 Task: Add description for volunteer experience "Tutored underprivileged students for academic success".
Action: Mouse moved to (696, 65)
Screenshot: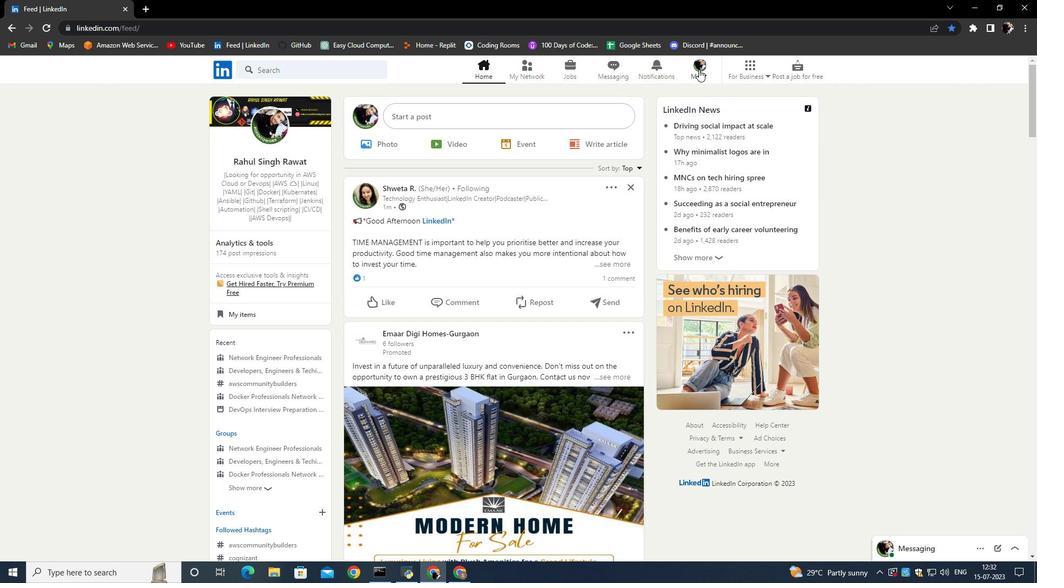 
Action: Mouse pressed left at (696, 65)
Screenshot: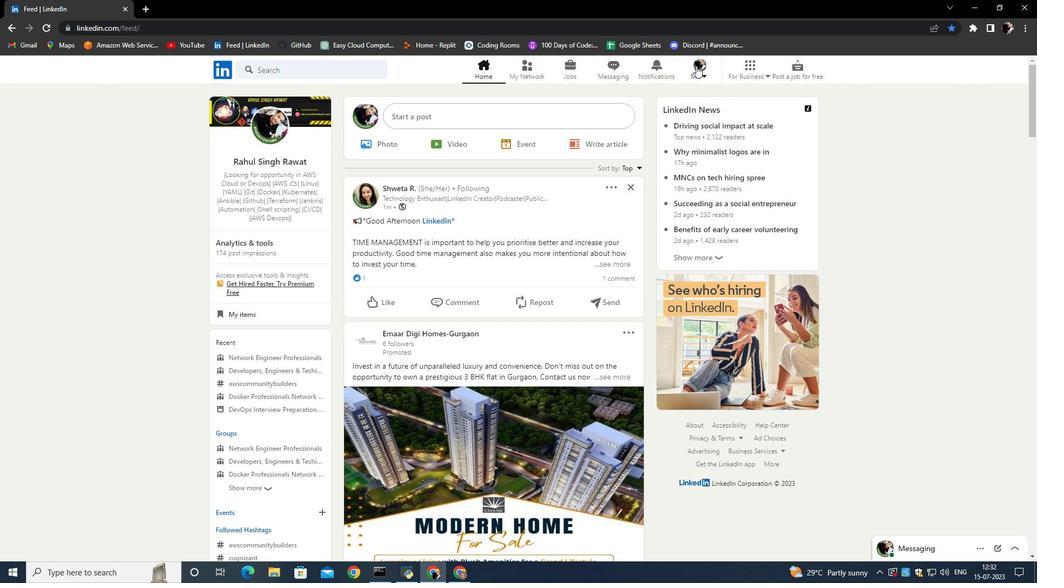 
Action: Mouse moved to (607, 140)
Screenshot: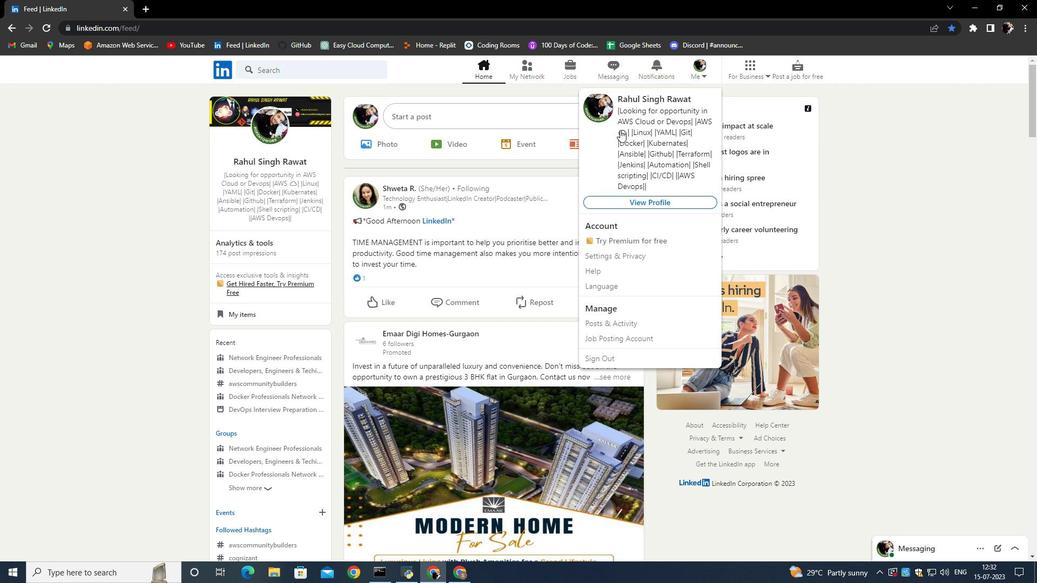 
Action: Mouse pressed left at (607, 140)
Screenshot: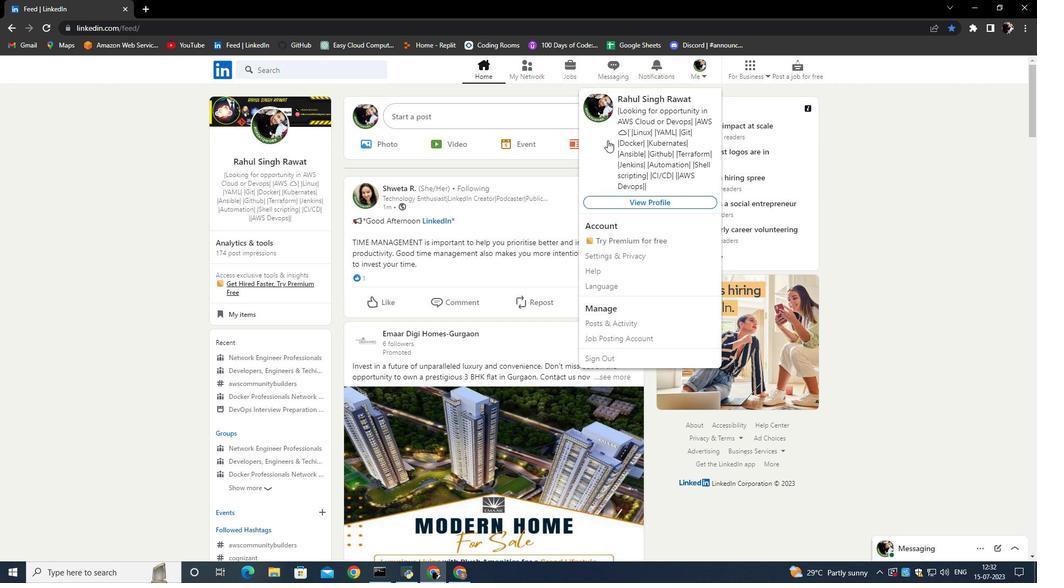 
Action: Mouse moved to (328, 407)
Screenshot: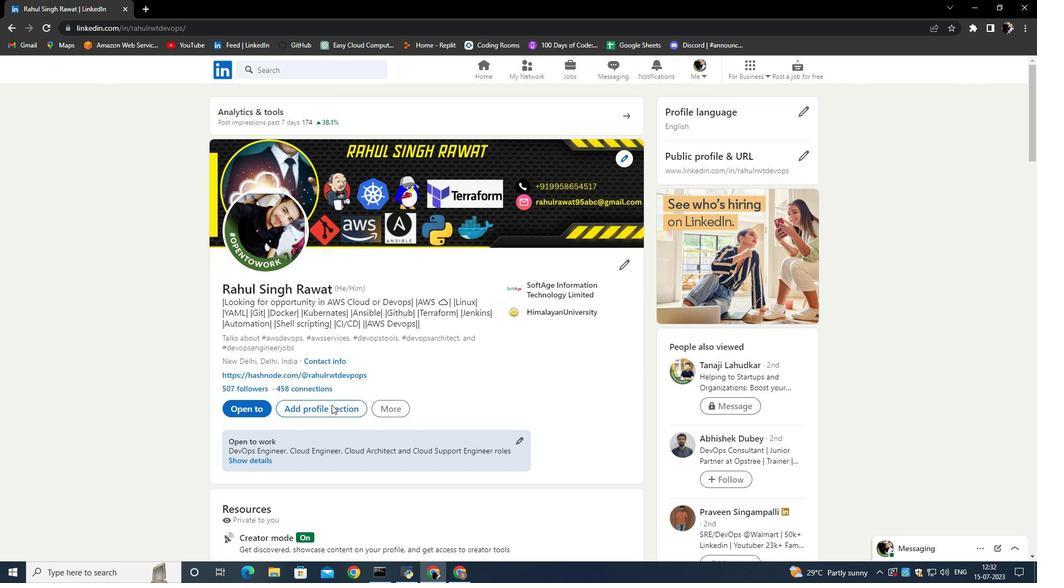 
Action: Mouse pressed left at (328, 407)
Screenshot: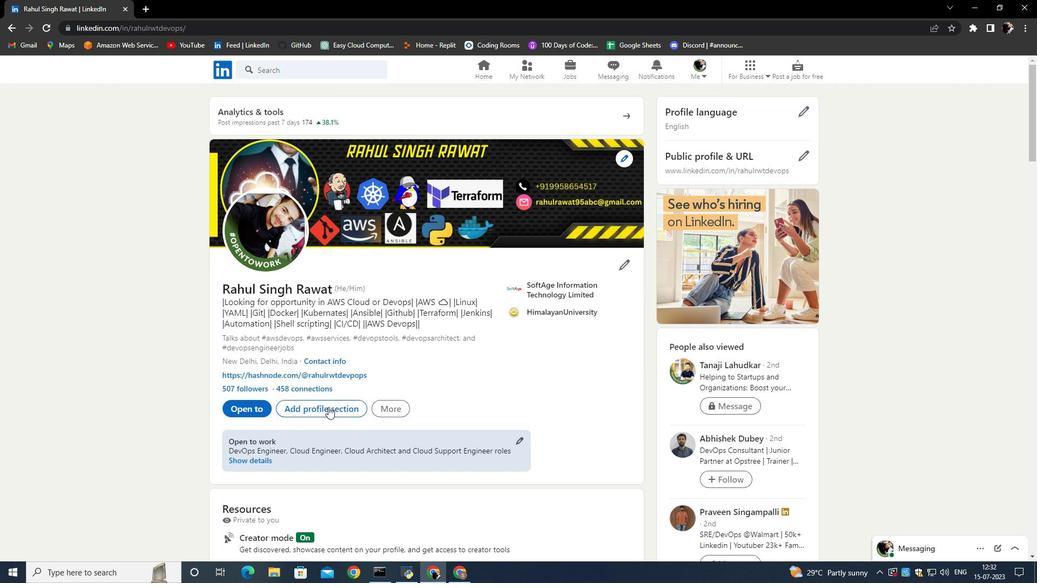 
Action: Mouse moved to (409, 297)
Screenshot: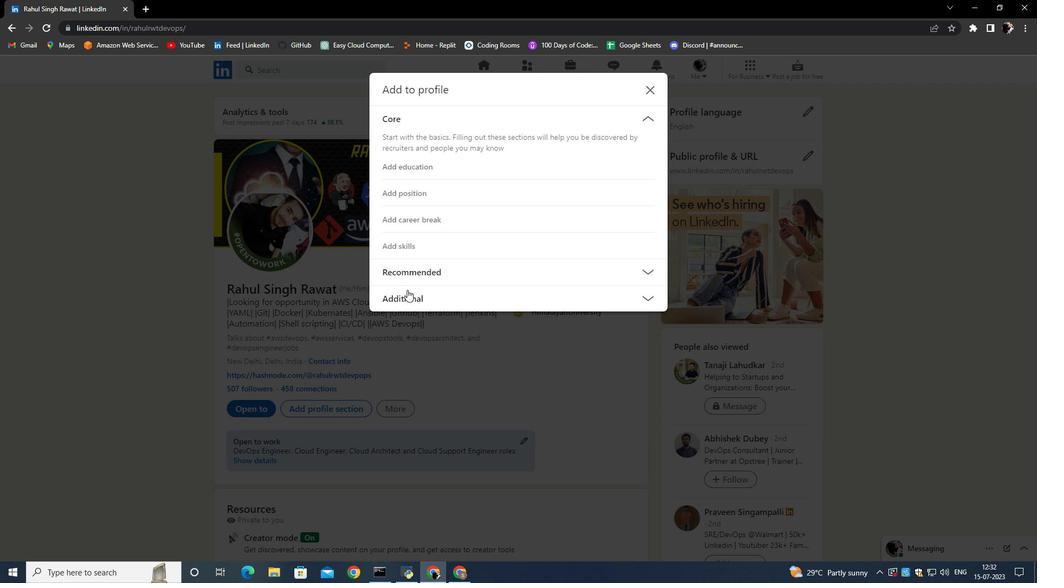 
Action: Mouse pressed left at (409, 297)
Screenshot: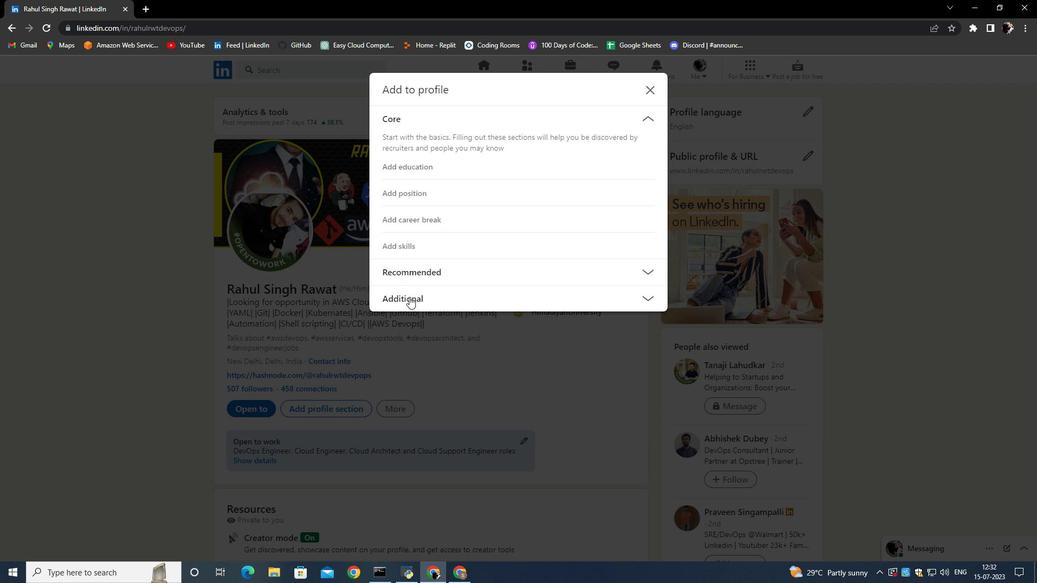 
Action: Mouse moved to (415, 219)
Screenshot: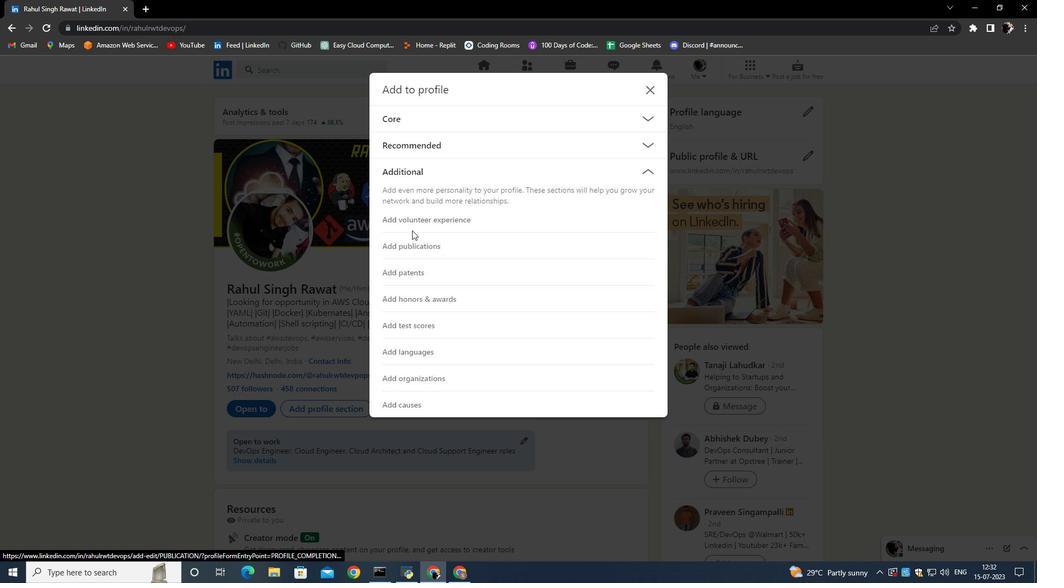 
Action: Mouse pressed left at (415, 219)
Screenshot: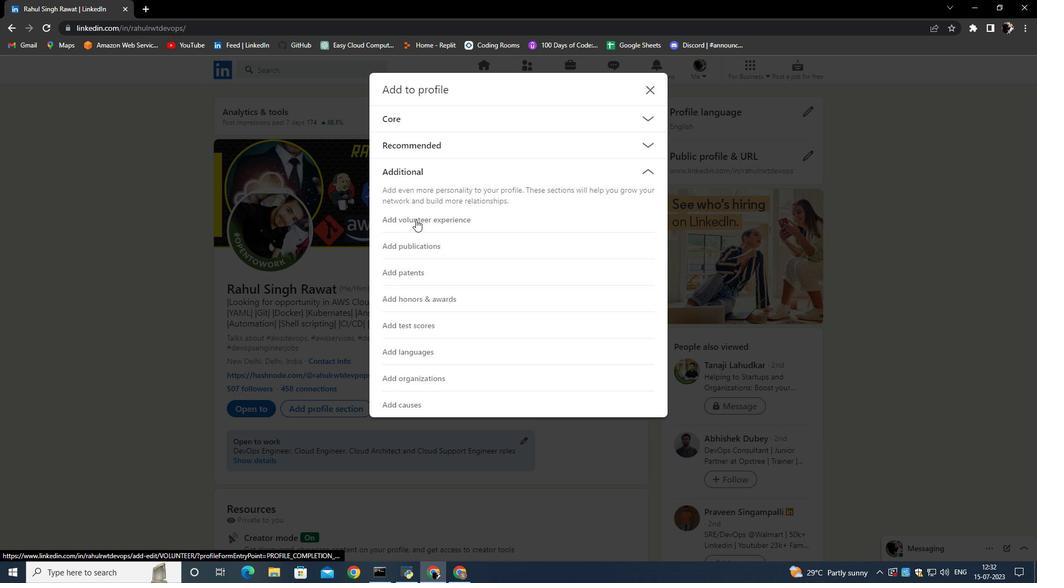 
Action: Mouse moved to (391, 417)
Screenshot: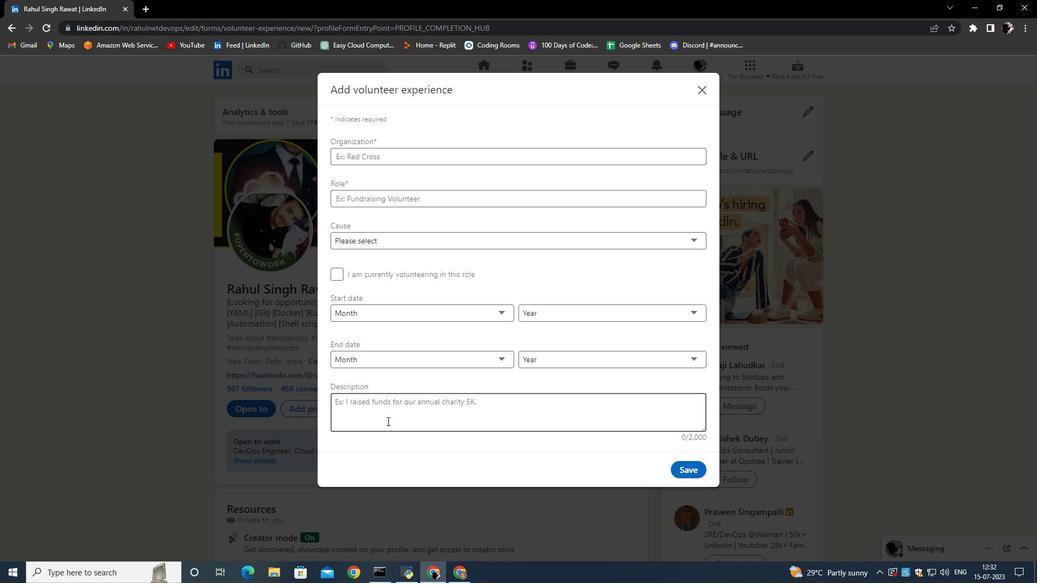 
Action: Mouse pressed left at (391, 417)
Screenshot: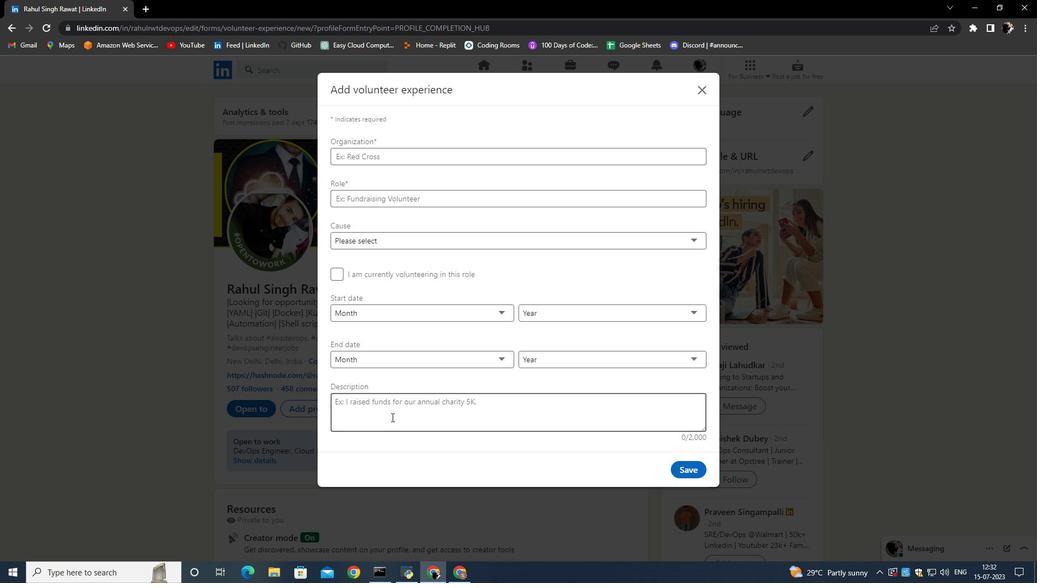 
Action: Key pressed <Key.caps_lock>T<Key.caps_lock>utored<Key.space>underprivileged<Key.space>students<Key.space>for<Key.space>academic<Key.space>success.<Key.enter>
Screenshot: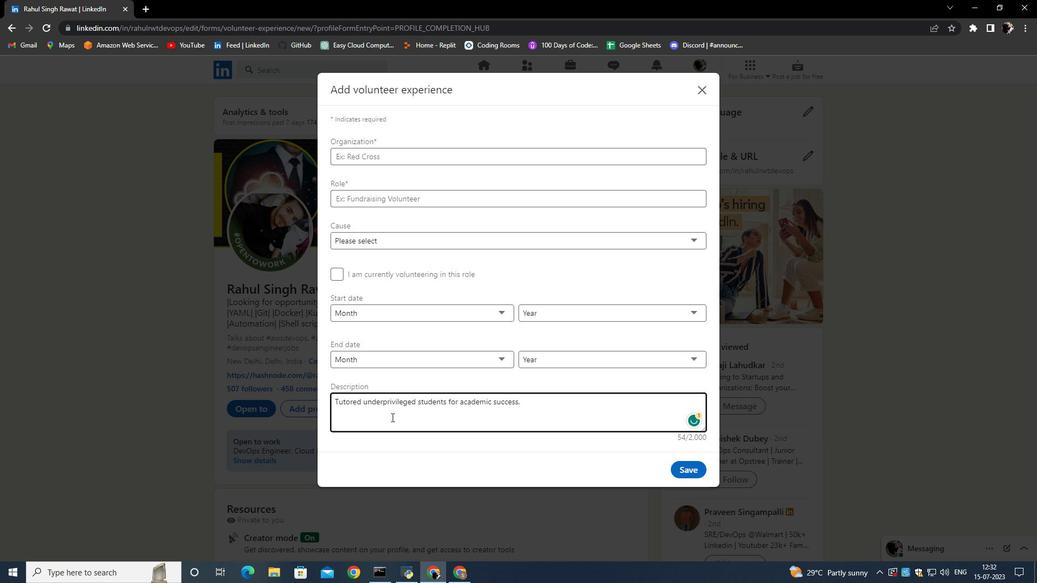 
Action: Mouse moved to (422, 398)
Screenshot: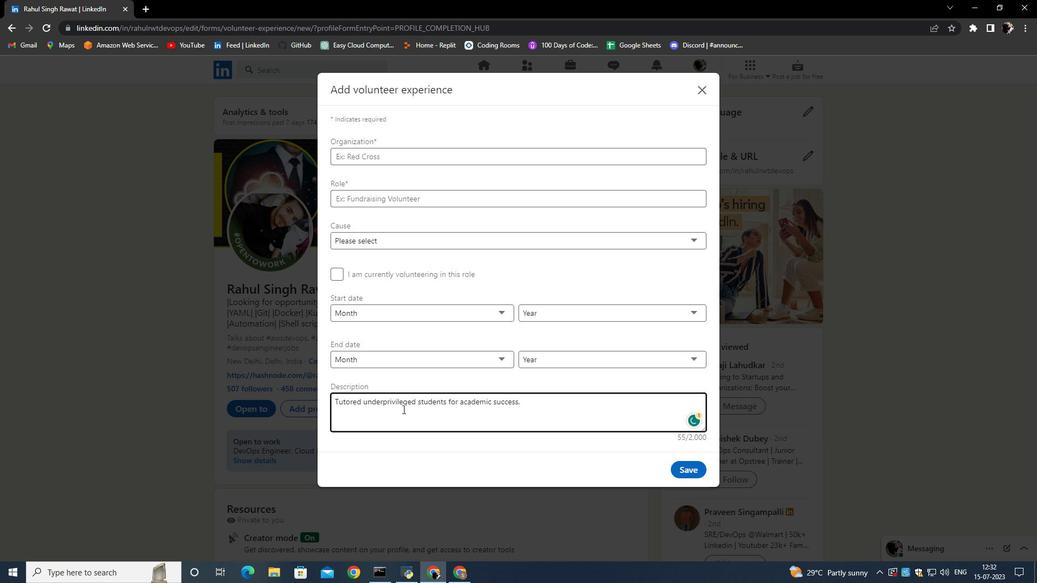 
Action: Mouse scrolled (422, 397) with delta (0, 0)
Screenshot: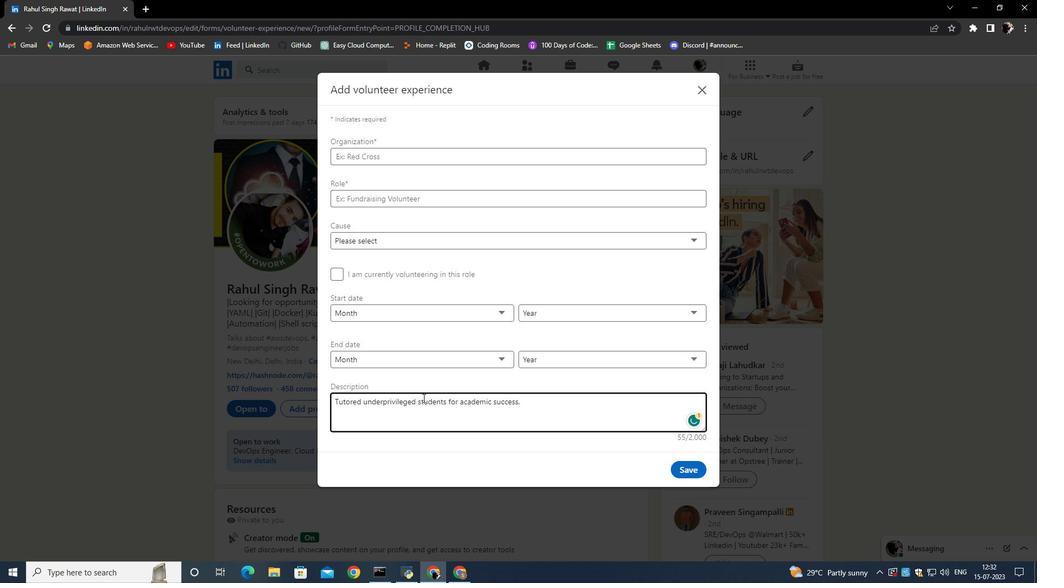 
Action: Mouse scrolled (422, 397) with delta (0, 0)
Screenshot: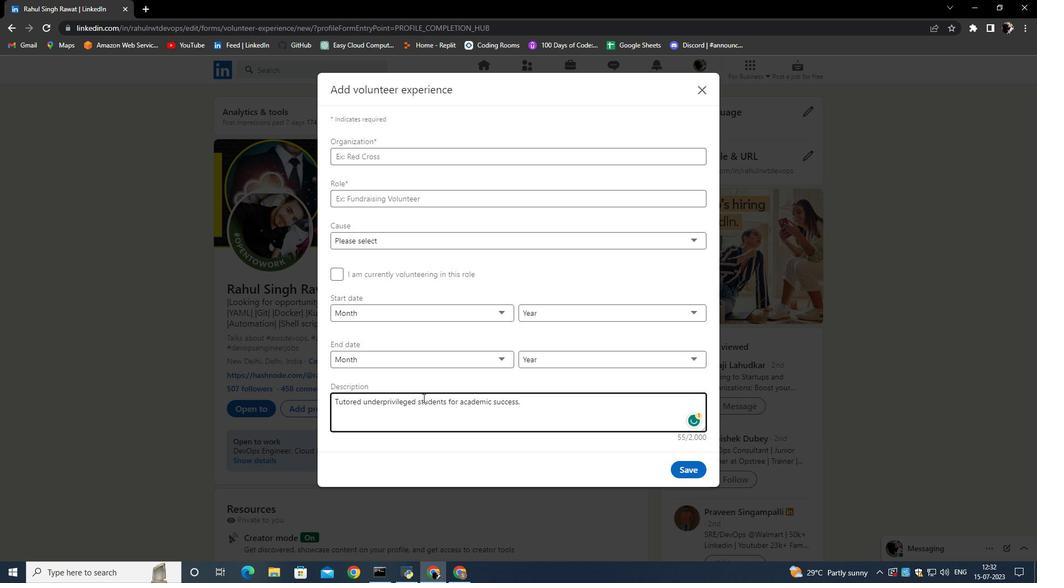
Action: Mouse scrolled (422, 397) with delta (0, 0)
Screenshot: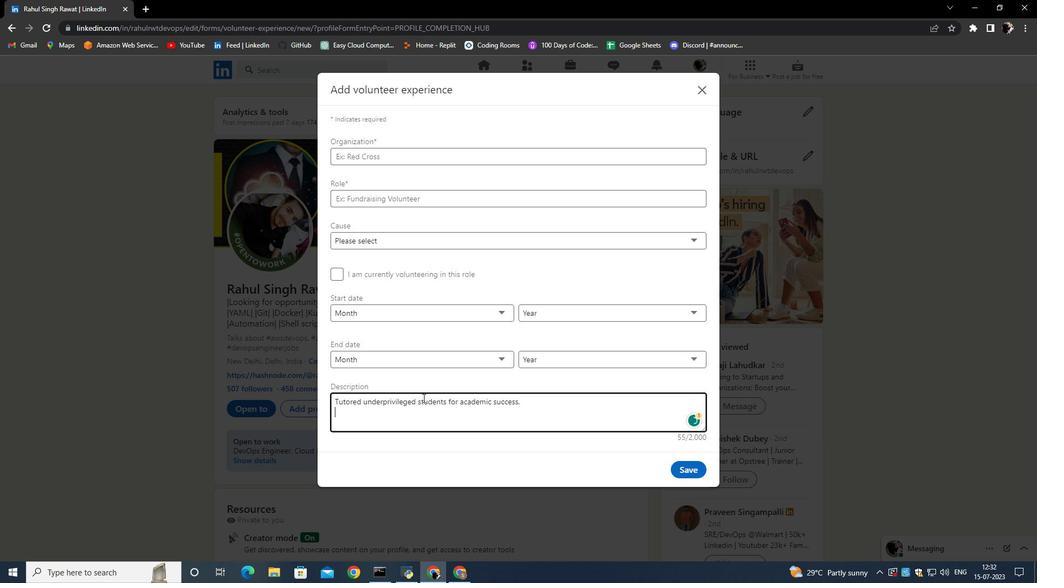 
Action: Mouse moved to (559, 386)
Screenshot: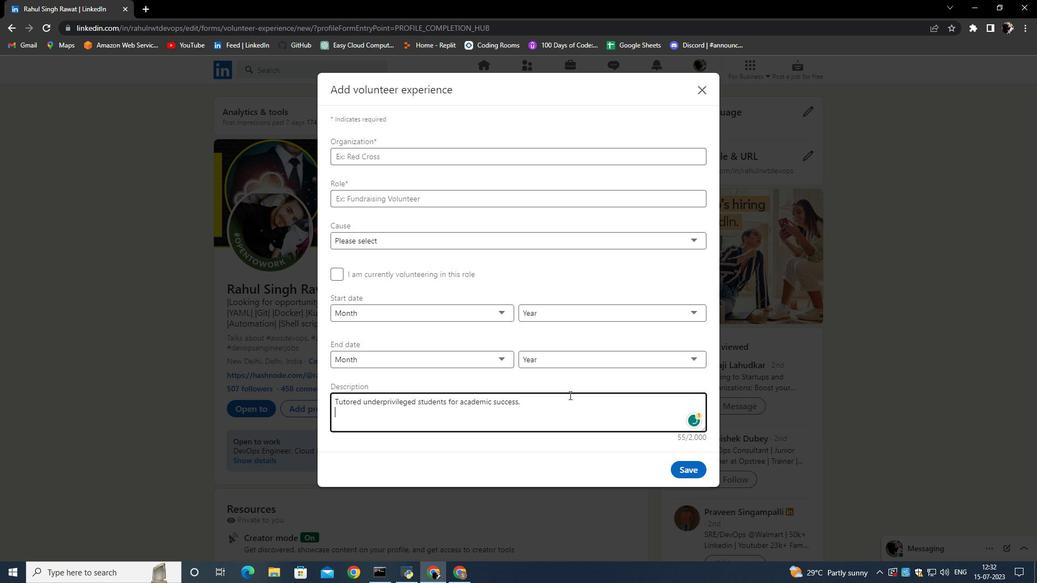 
Action: Mouse pressed left at (559, 386)
Screenshot: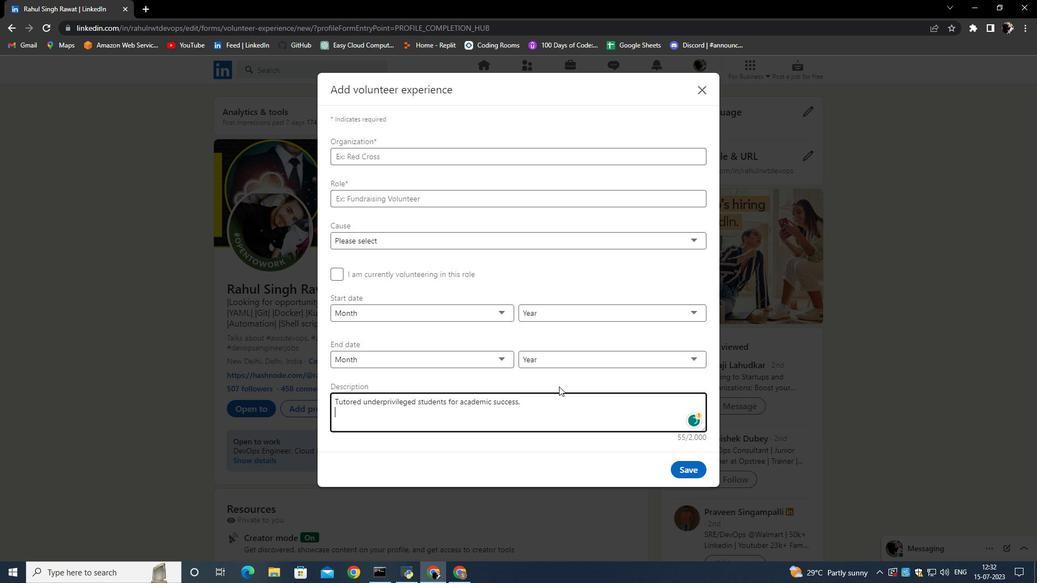 
